 Task: Schedule a workshop on public speaking for next Wednesday at 5:30 PM.
Action: Mouse pressed left at (110, 323)
Screenshot: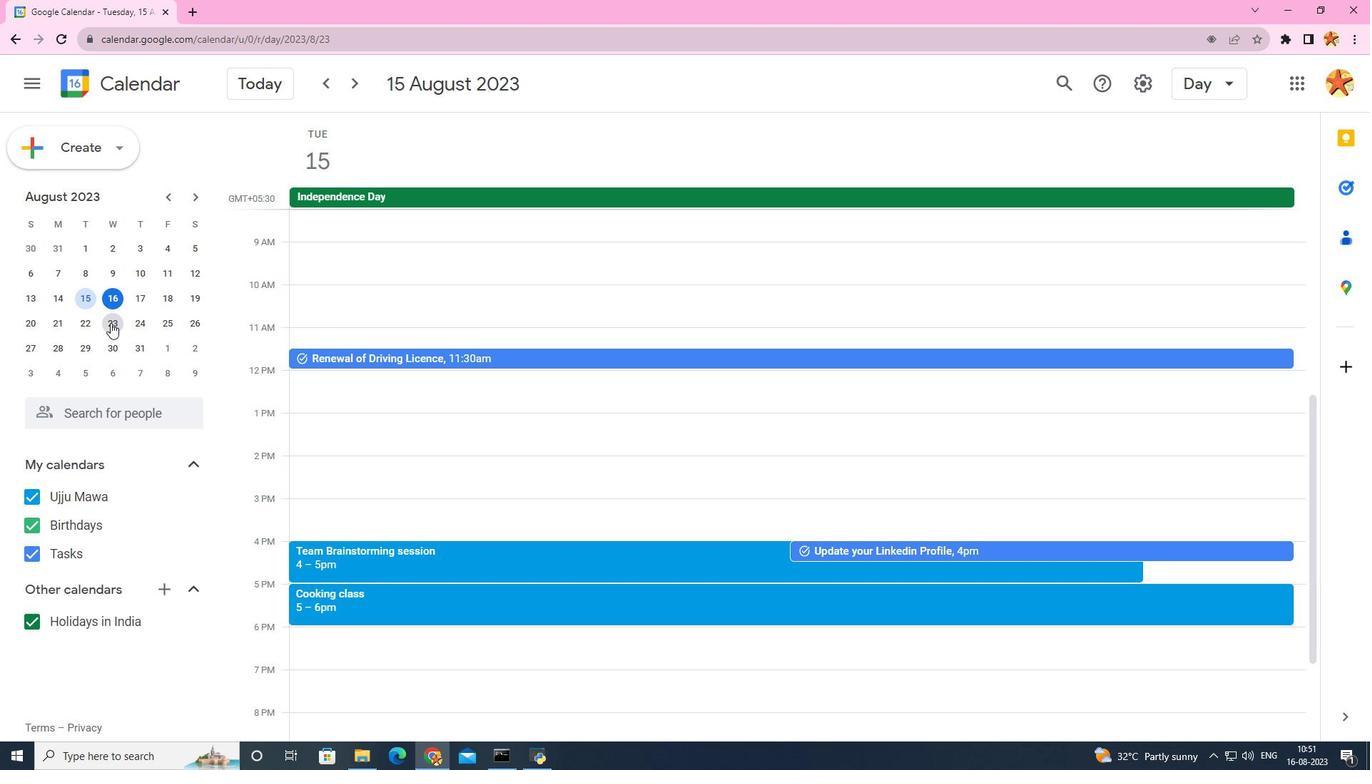 
Action: Mouse moved to (299, 433)
Screenshot: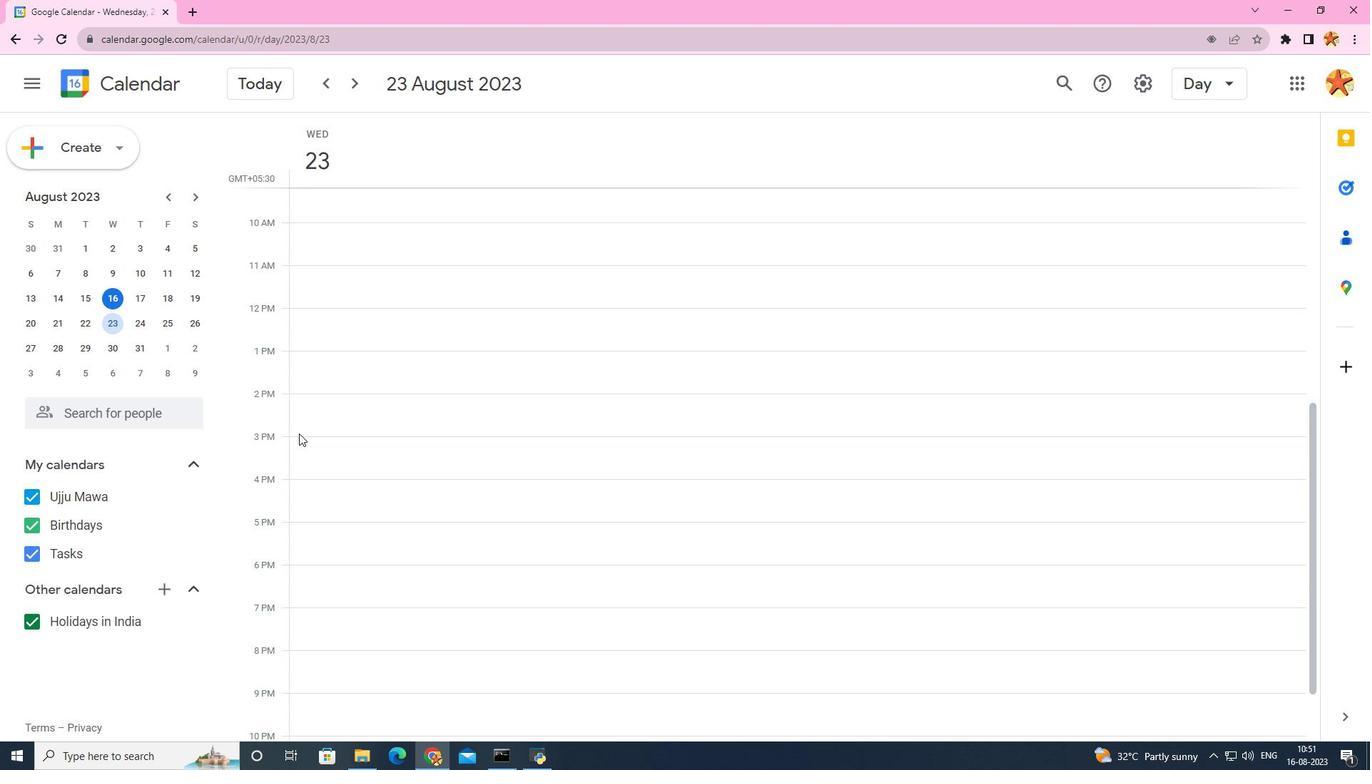 
Action: Mouse scrolled (299, 433) with delta (0, 0)
Screenshot: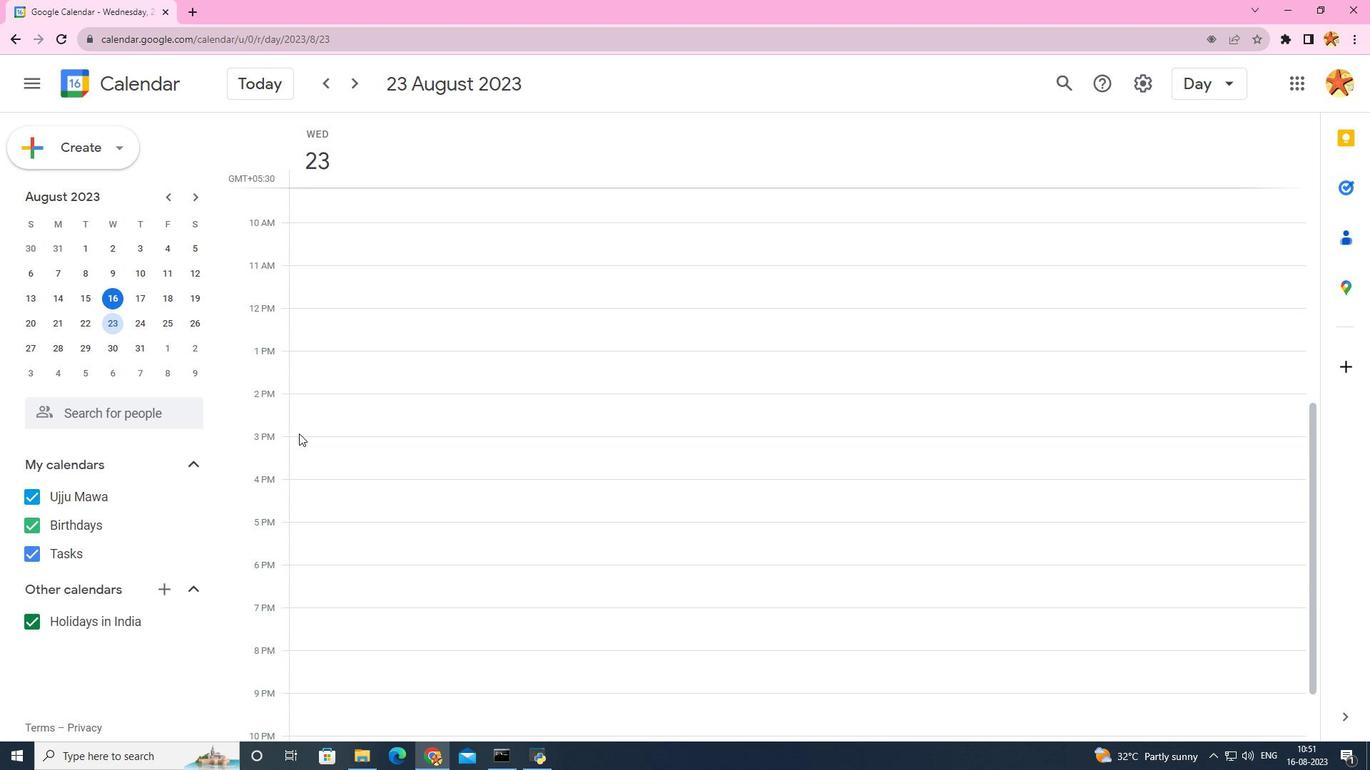 
Action: Mouse scrolled (299, 433) with delta (0, 0)
Screenshot: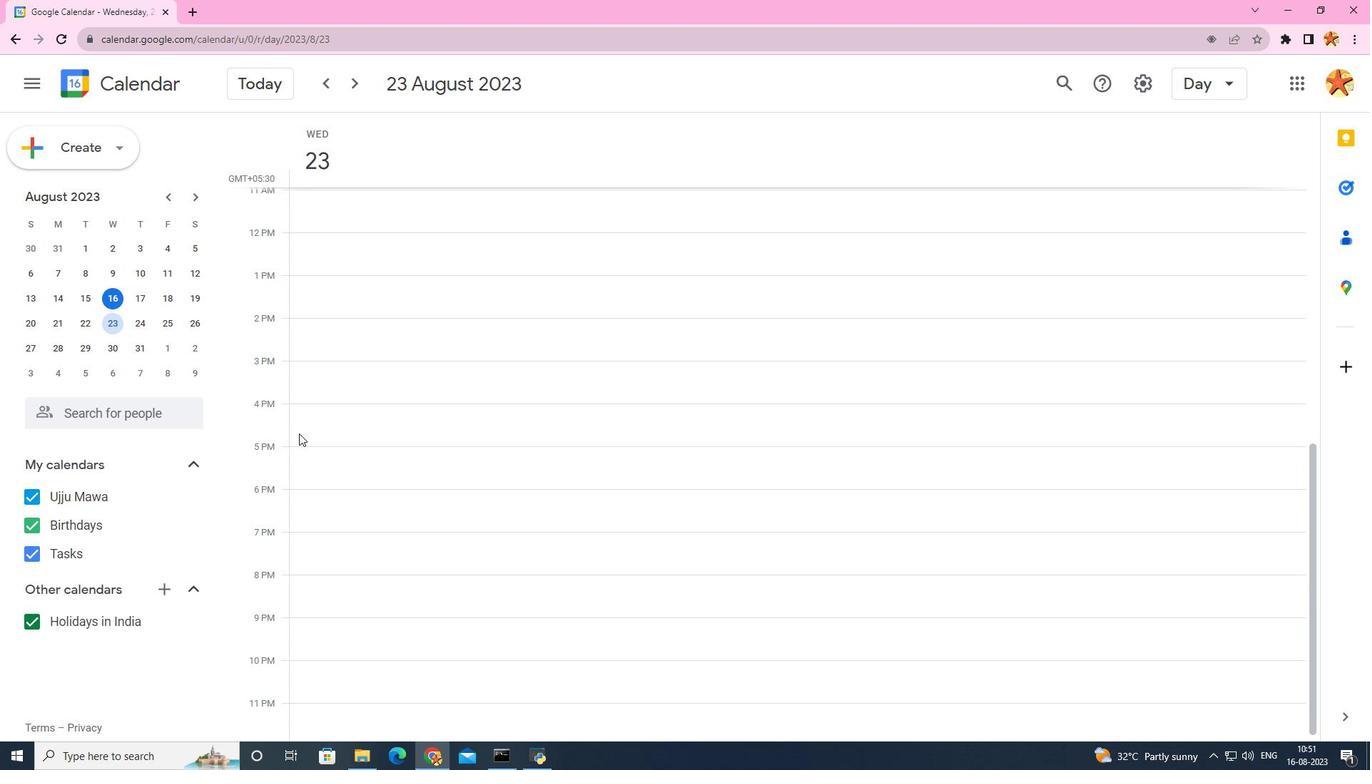 
Action: Mouse scrolled (299, 433) with delta (0, 0)
Screenshot: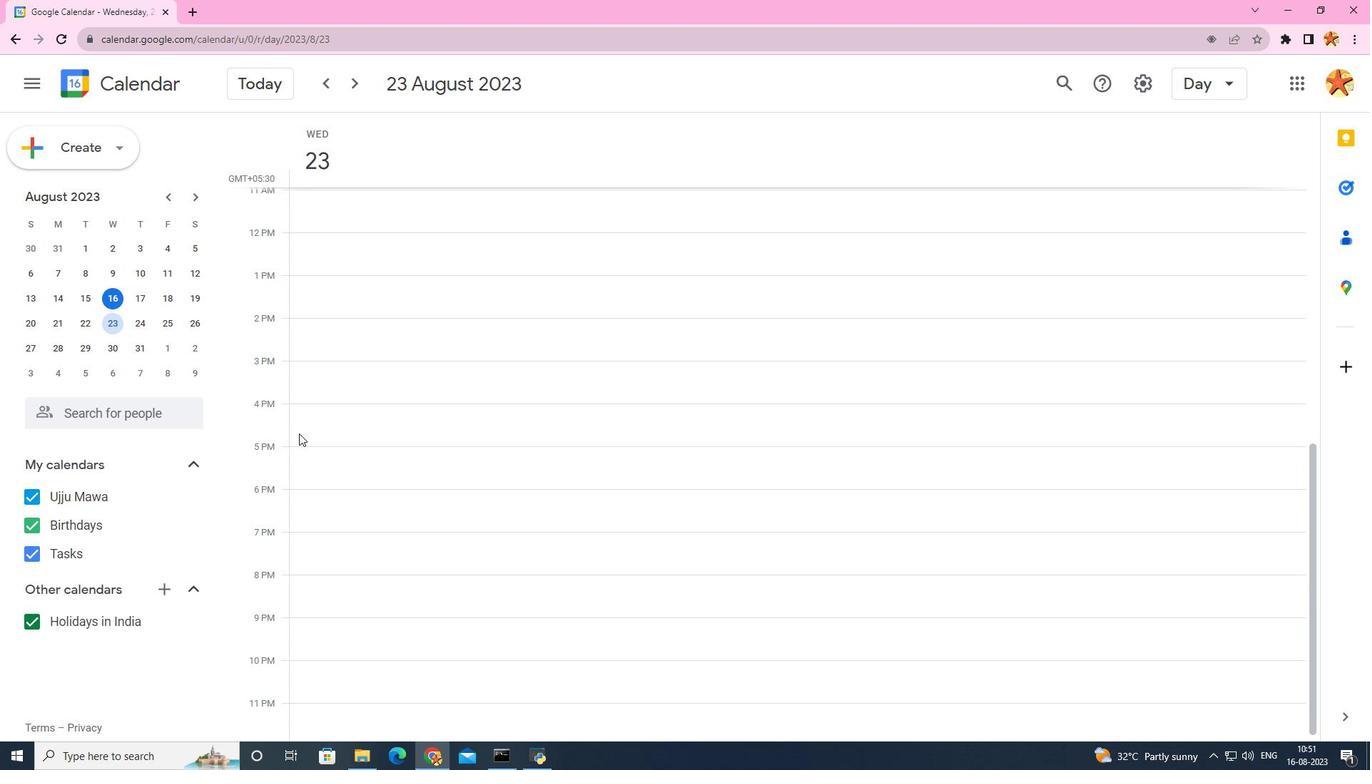 
Action: Mouse moved to (307, 462)
Screenshot: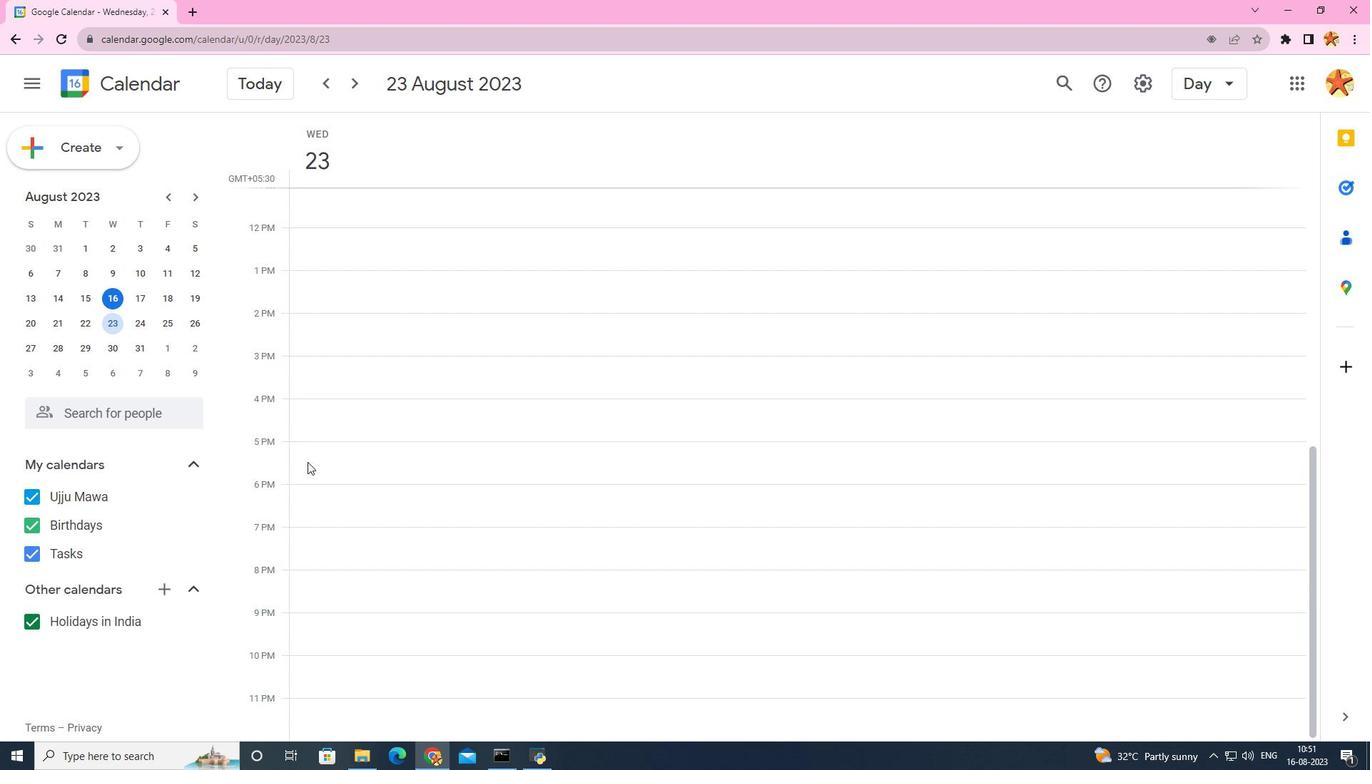 
Action: Mouse pressed left at (307, 462)
Screenshot: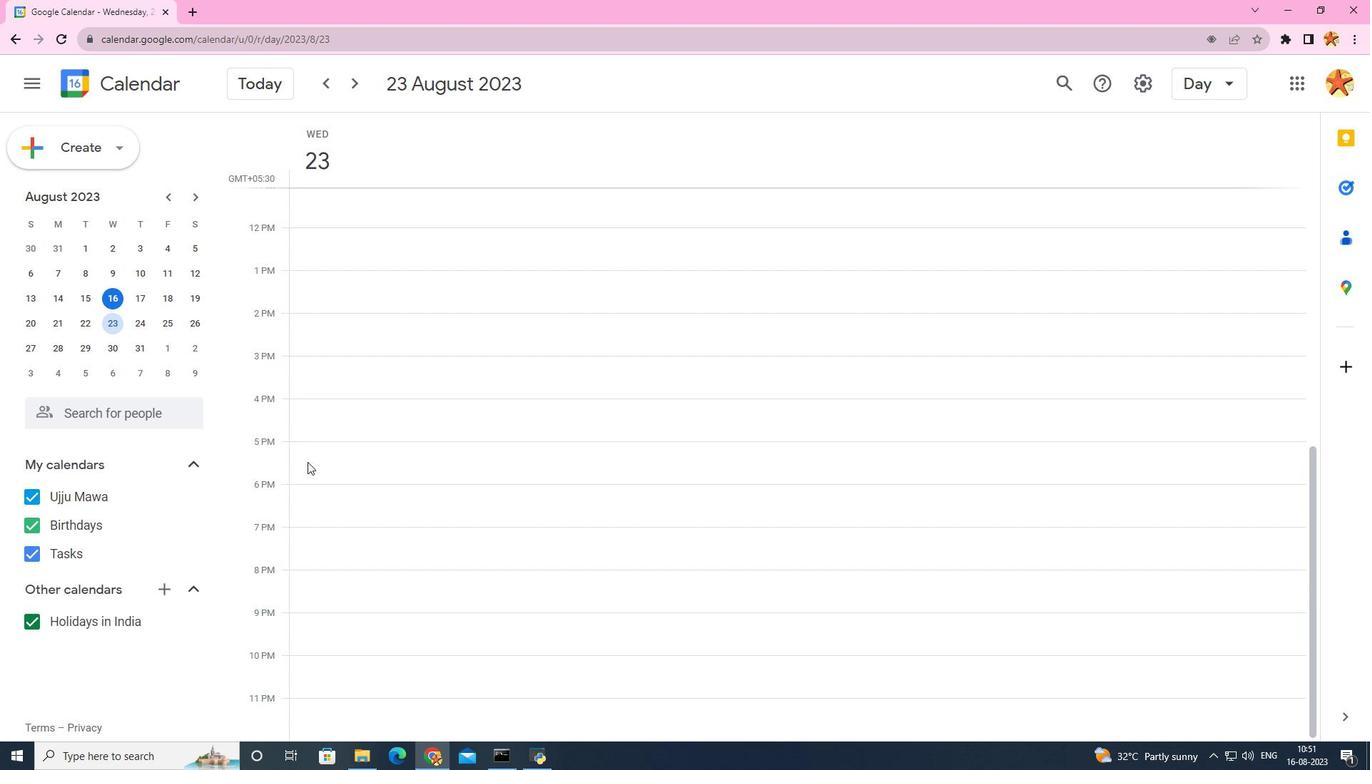 
Action: Mouse moved to (304, 484)
Screenshot: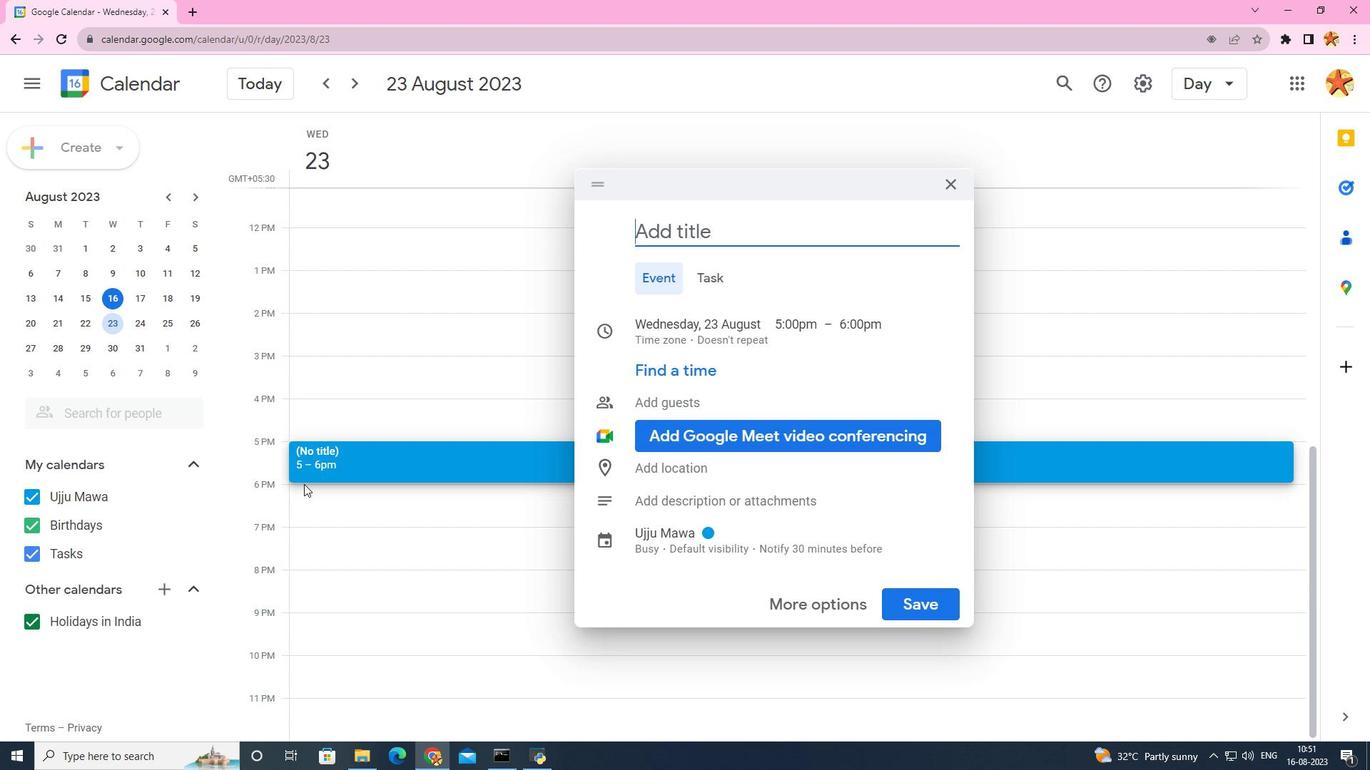 
Action: Mouse pressed left at (304, 484)
Screenshot: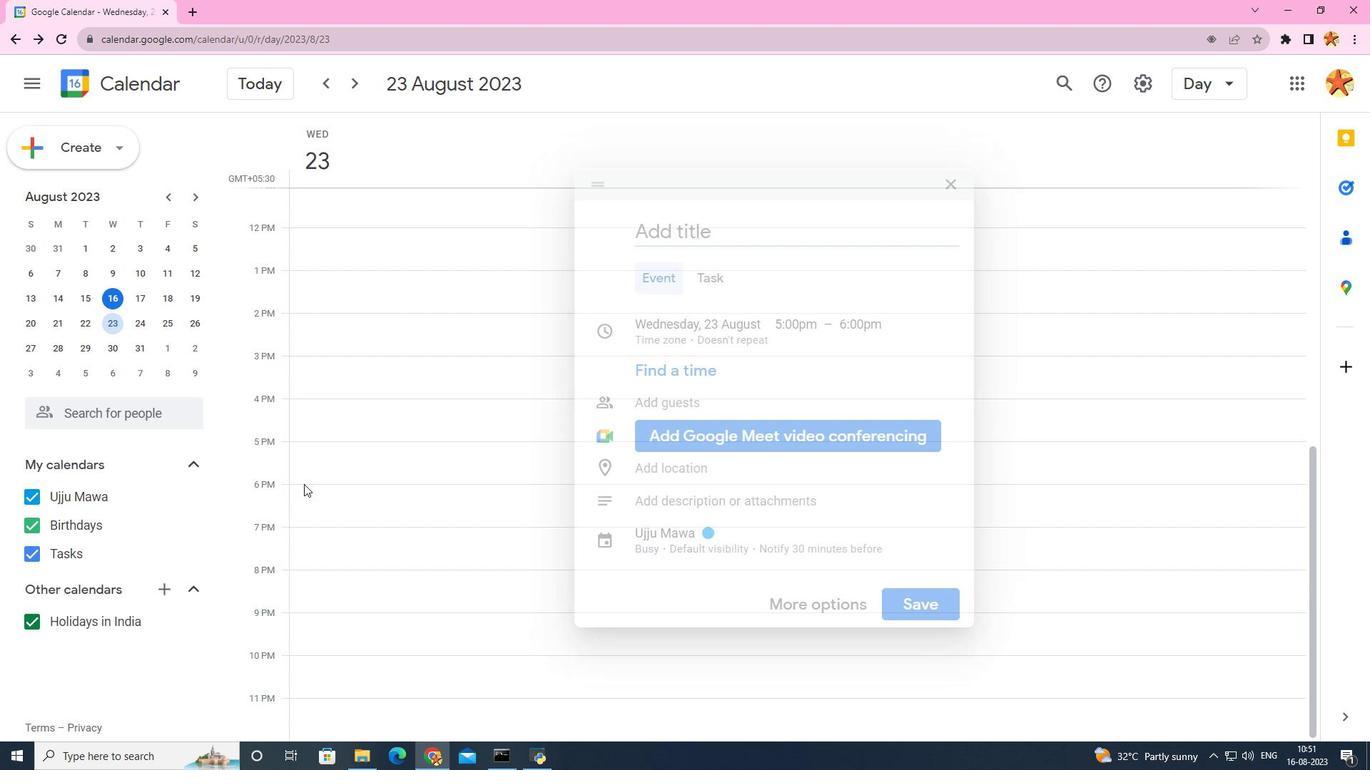 
Action: Mouse moved to (304, 482)
Screenshot: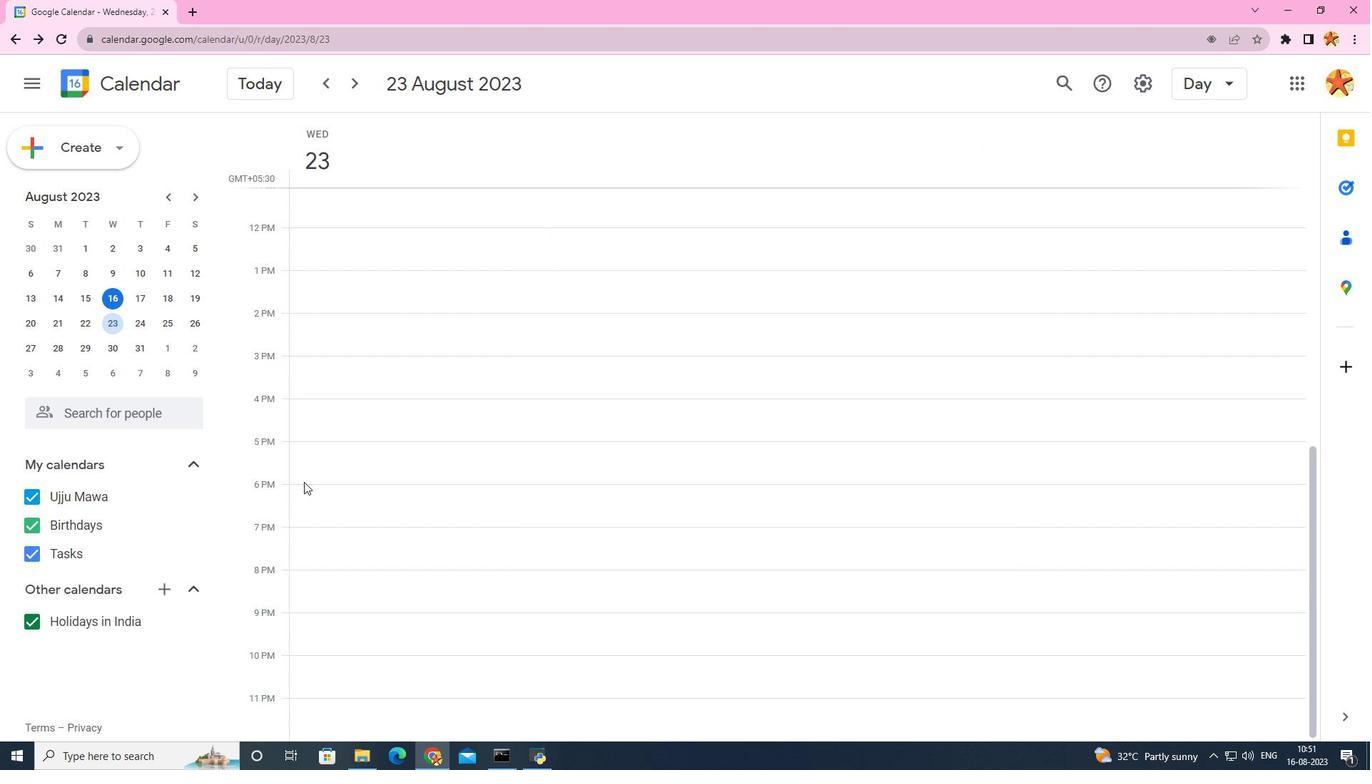 
Action: Mouse pressed left at (304, 482)
Screenshot: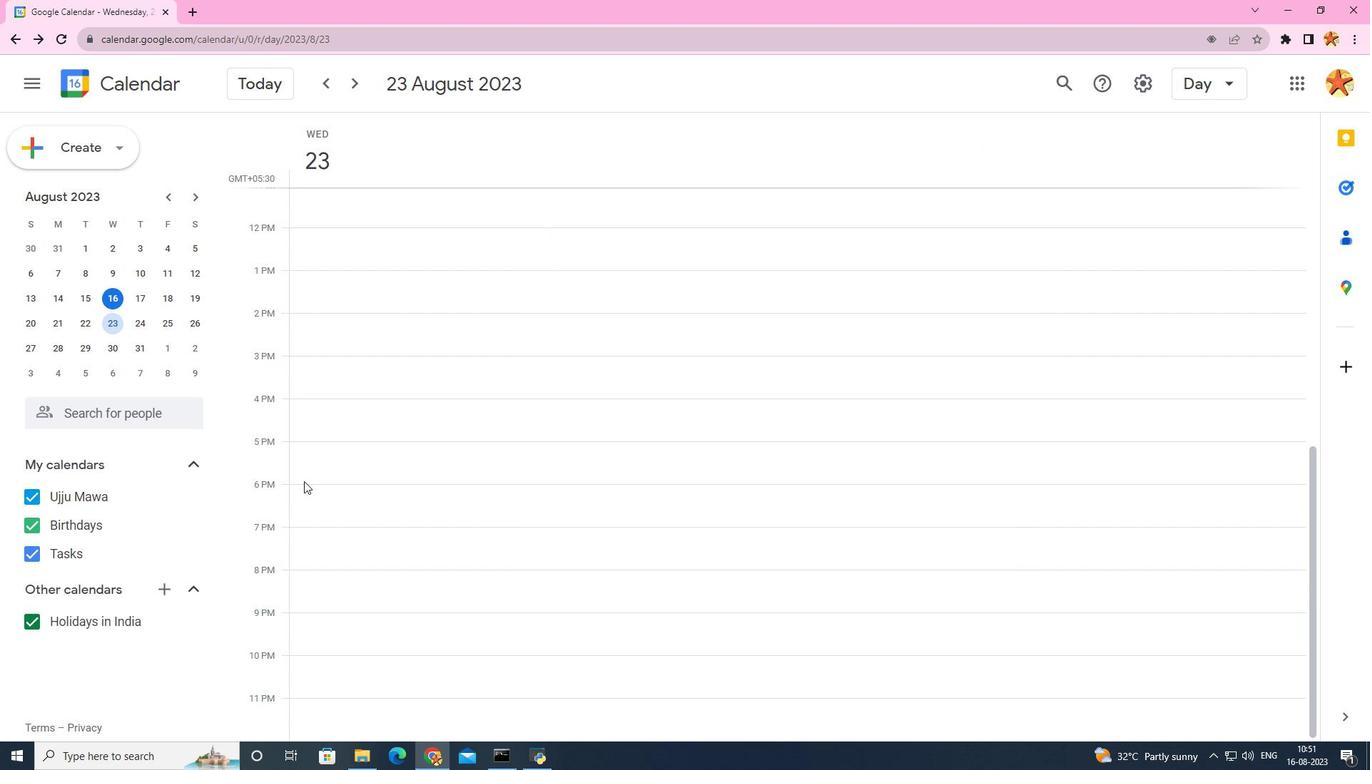 
Action: Mouse moved to (722, 225)
Screenshot: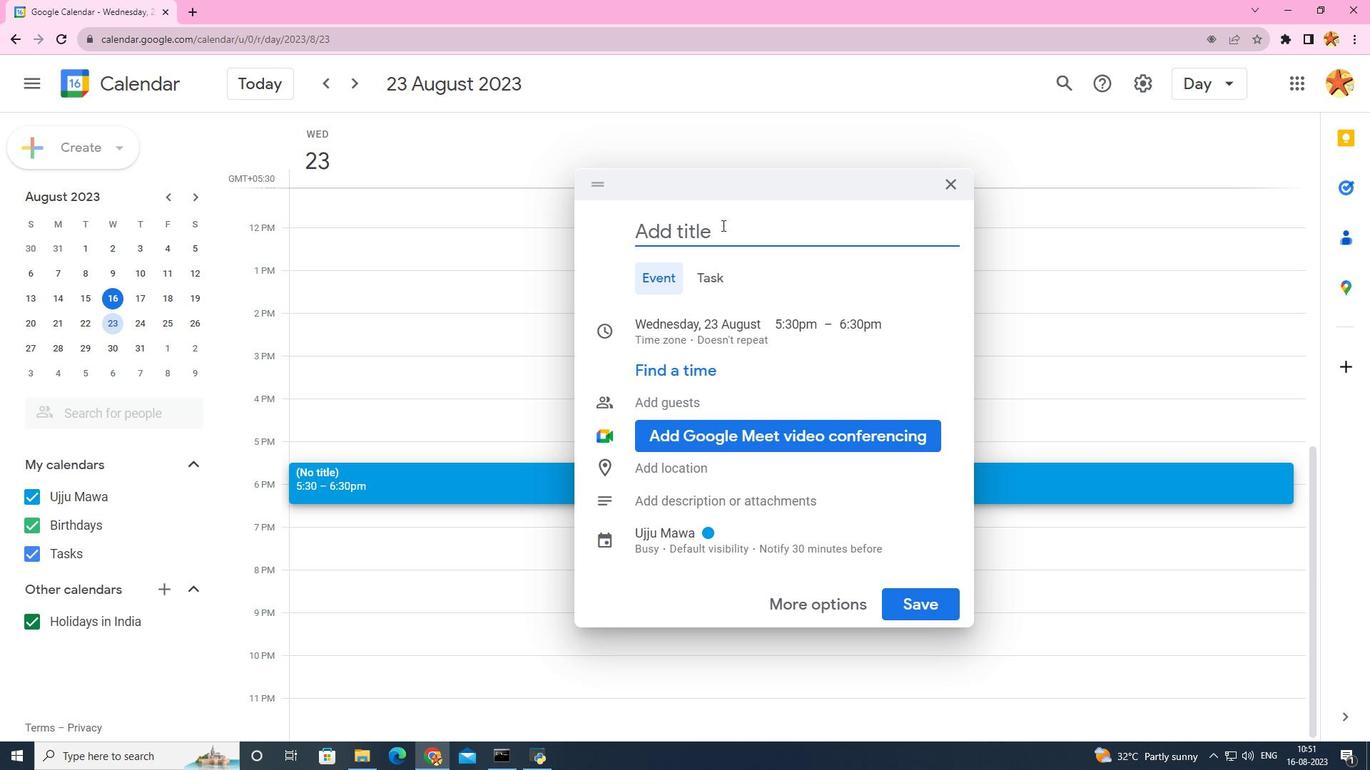 
Action: Key pressed <Key.caps_lock>W<Key.caps_lock>orkshop<Key.space>on<Key.space><Key.caps_lock>P<Key.caps_lock>ublic<Key.space><Key.caps_lock>S<Key.caps_lock>peaking
Screenshot: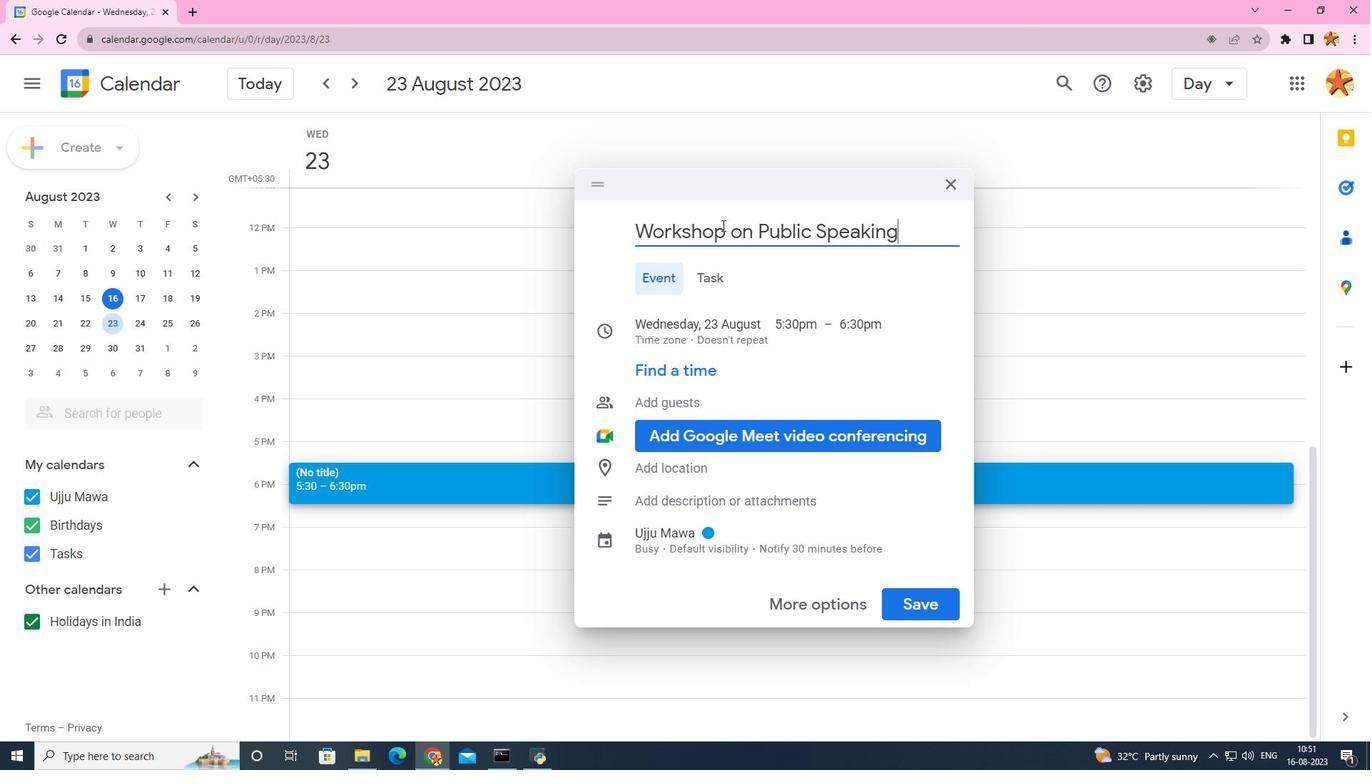
Action: Mouse moved to (895, 598)
Screenshot: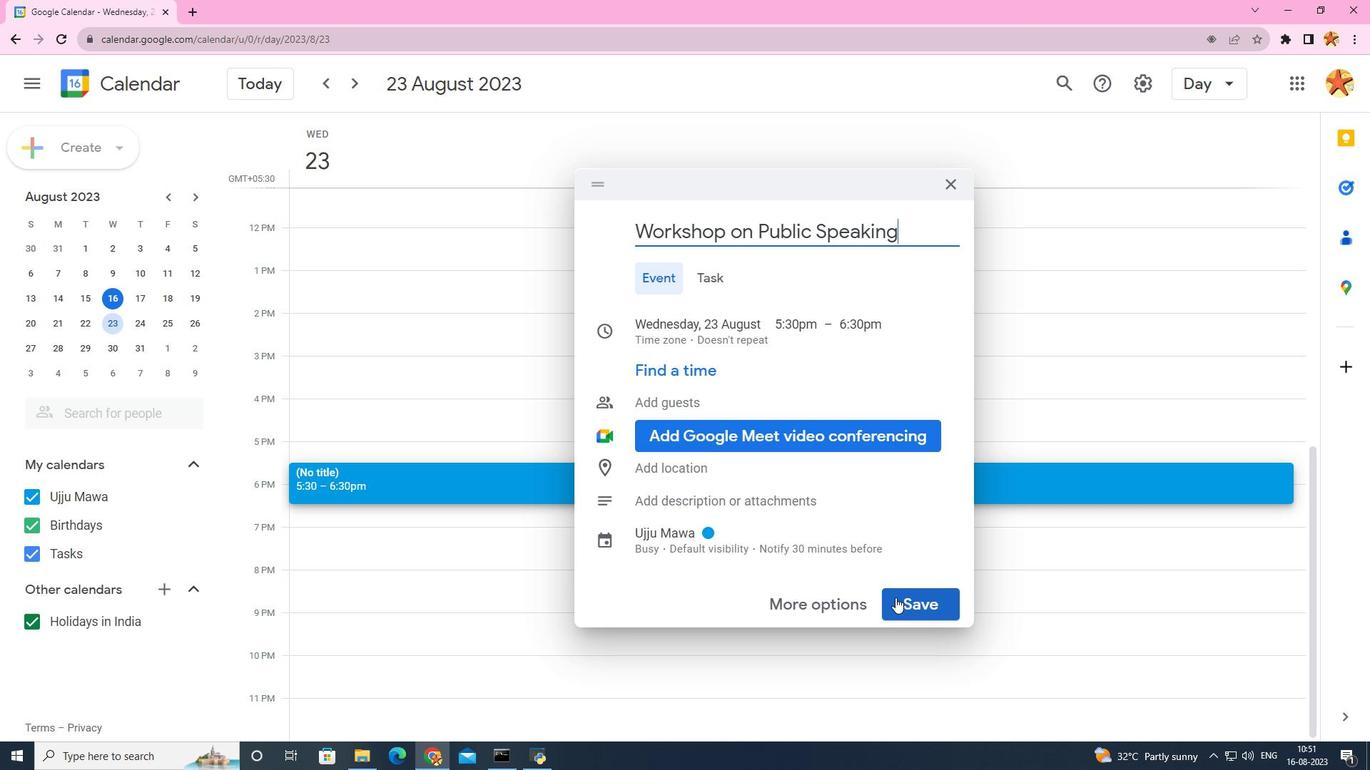 
Action: Mouse pressed left at (895, 598)
Screenshot: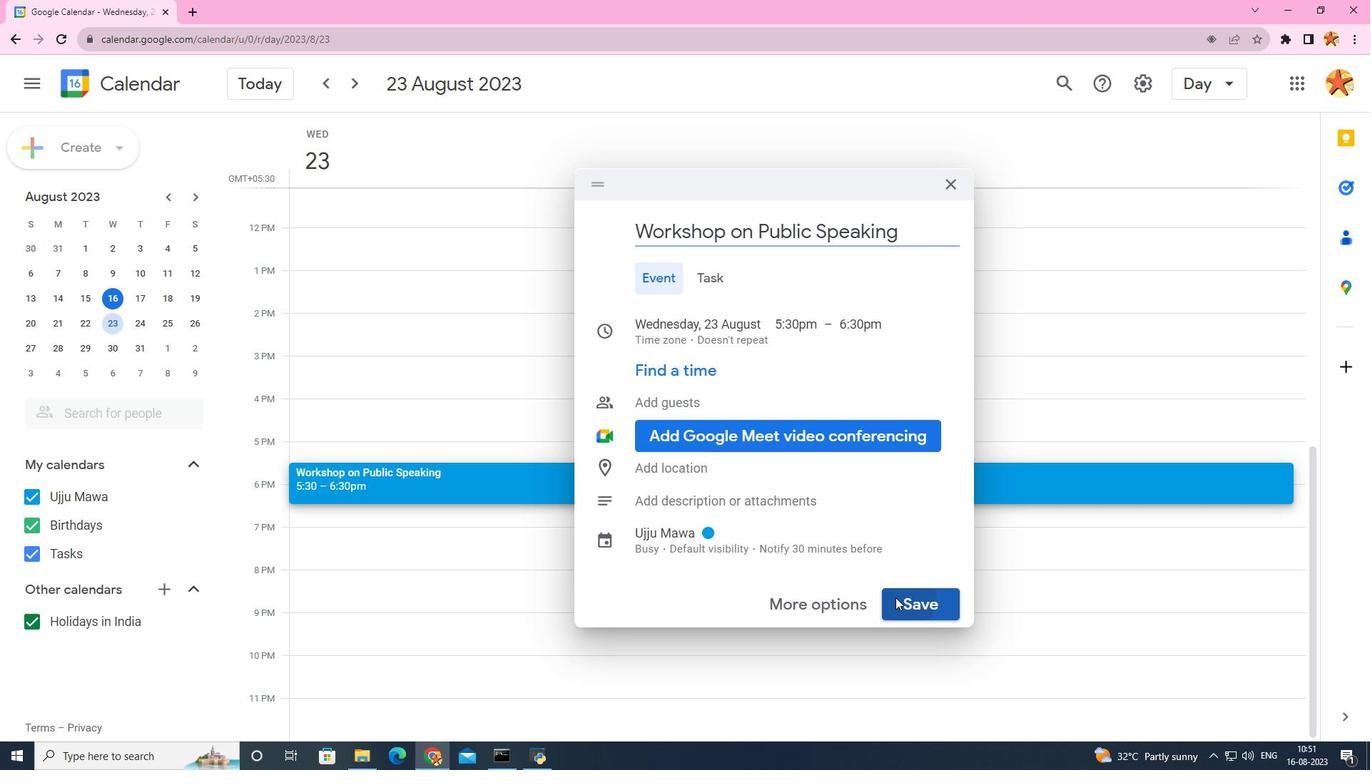 
